 Task: Create in the project TrailPlan in Backlog an issue 'Add support for speech-to-text and text-to-speech conversion', assign it to team member softage.3@softage.net and change the status to IN PROGRESS.
Action: Mouse moved to (197, 210)
Screenshot: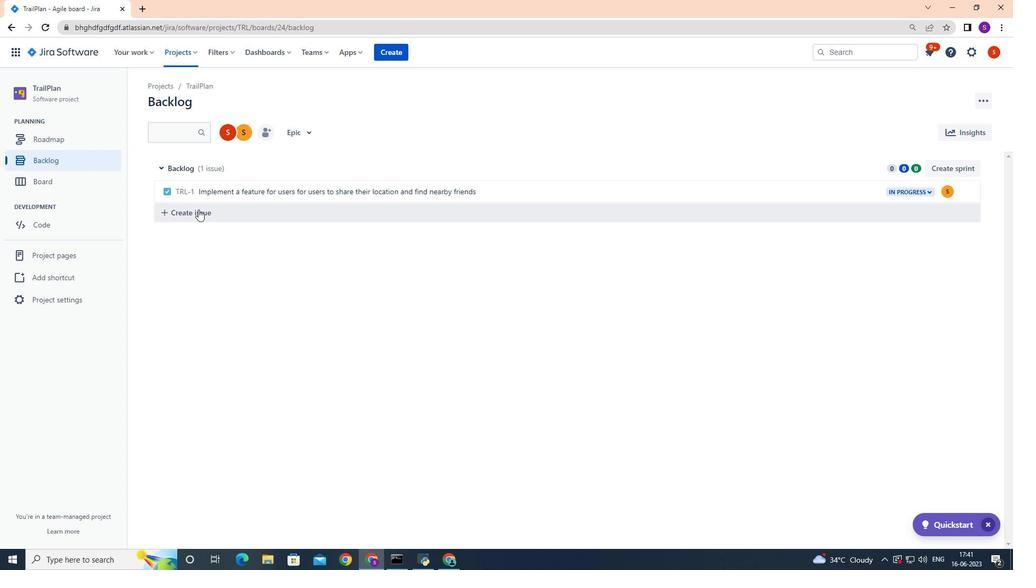 
Action: Mouse pressed left at (197, 210)
Screenshot: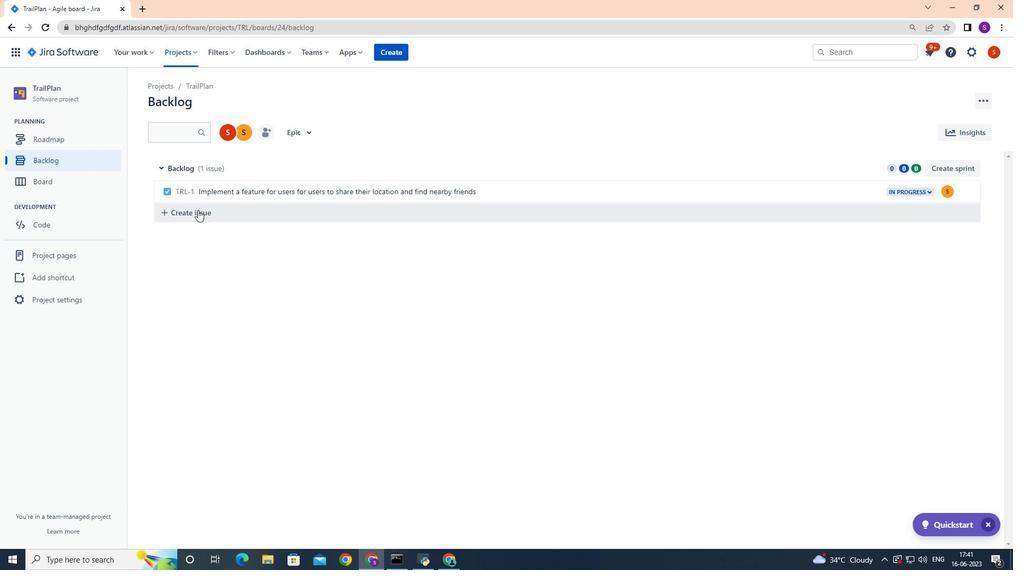 
Action: Mouse moved to (194, 210)
Screenshot: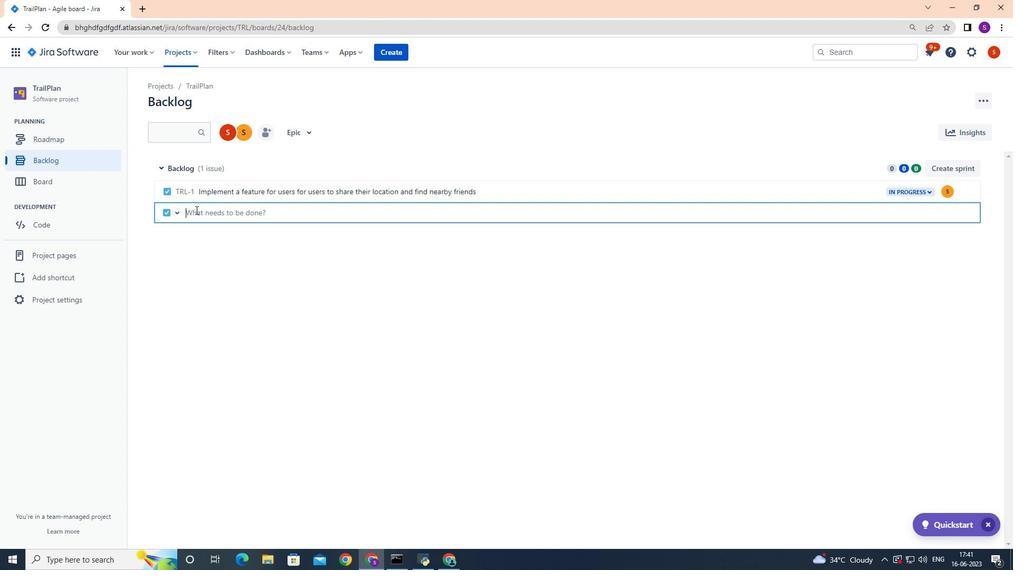 
Action: Key pressed <Key.shift>Add<Key.space>support<Key.space>for<Key.space>speech<Key.space><Key.backspace>-to-text<Key.space>and<Key.space>texy<Key.backspace>t-to-text<Key.space><Key.backspace><Key.backspace><Key.backspace><Key.backspace><Key.backspace>speech<Key.space>conversion<Key.enter>
Screenshot: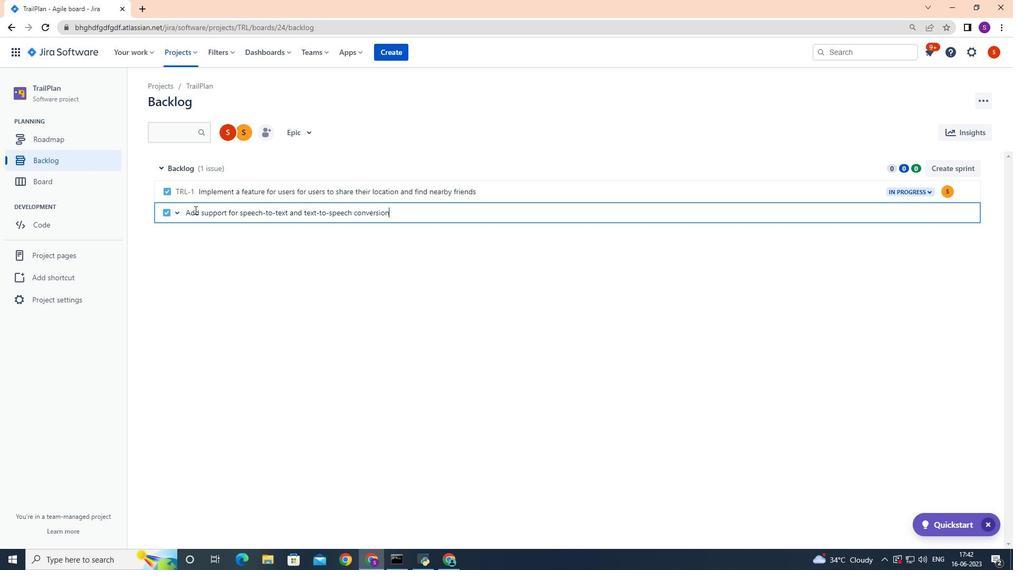 
Action: Mouse moved to (633, 212)
Screenshot: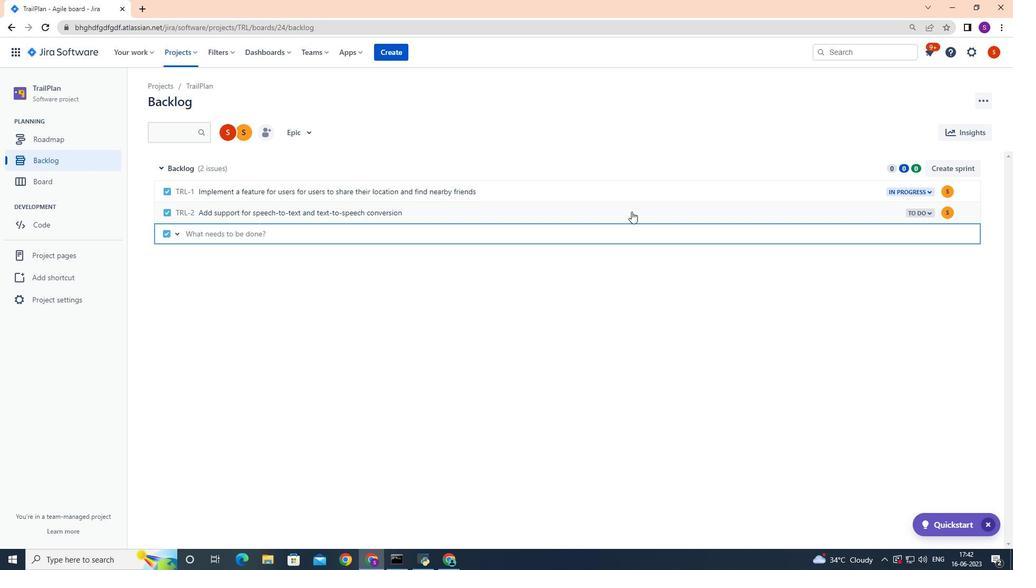 
Action: Mouse pressed left at (633, 212)
Screenshot: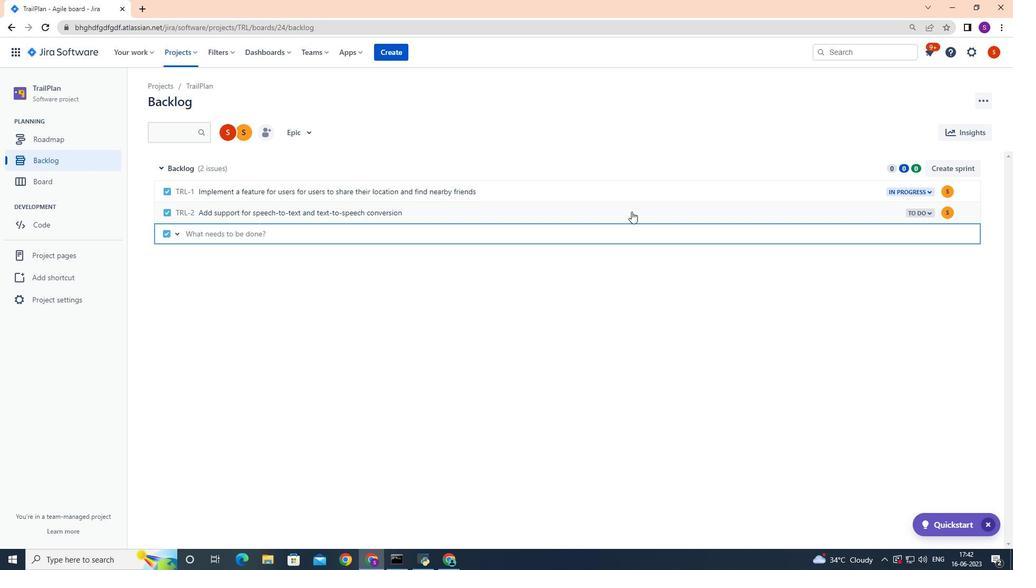 
Action: Mouse moved to (717, 212)
Screenshot: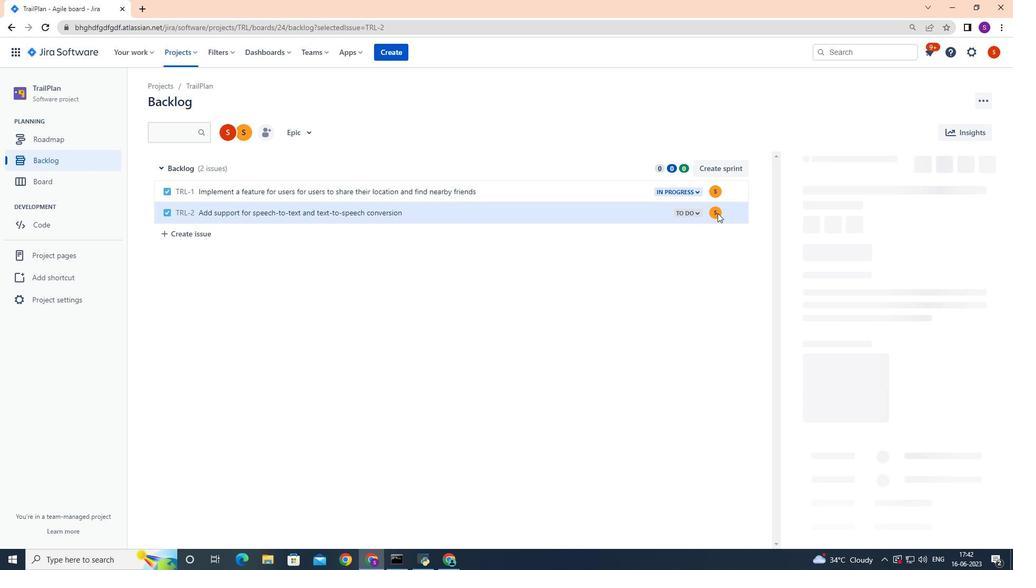 
Action: Mouse pressed left at (717, 212)
Screenshot: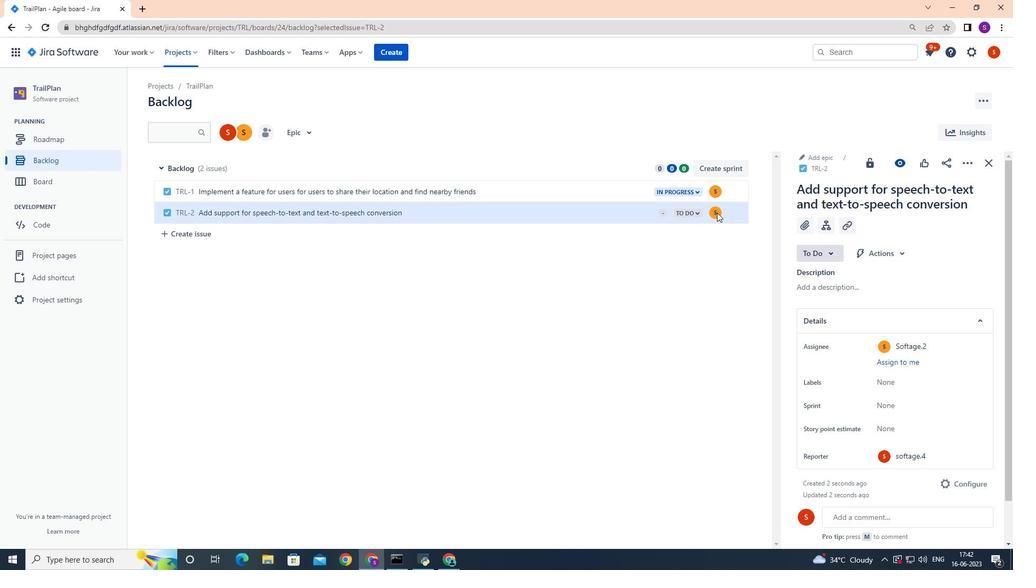 
Action: Mouse moved to (695, 213)
Screenshot: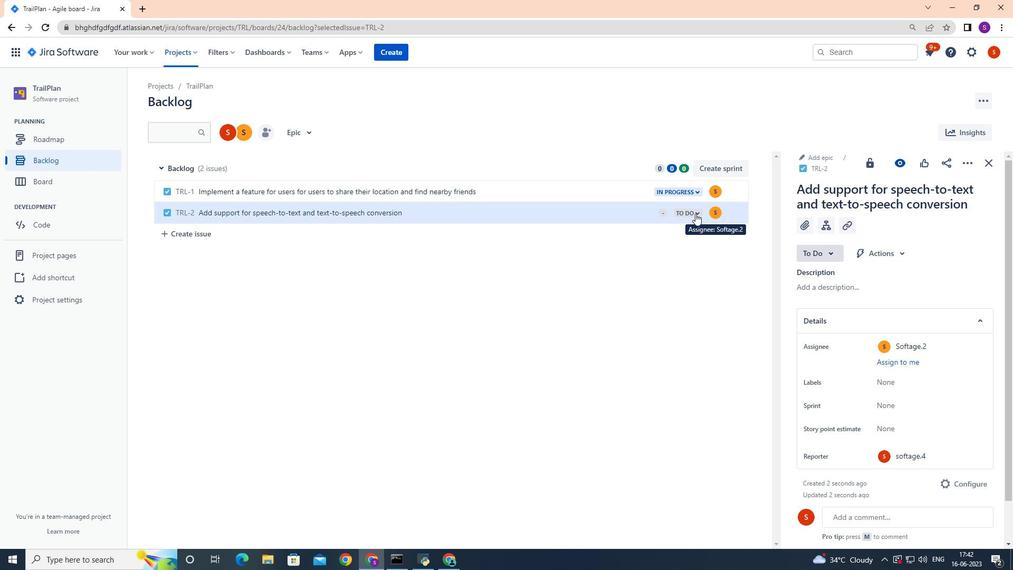 
Action: Mouse pressed left at (695, 213)
Screenshot: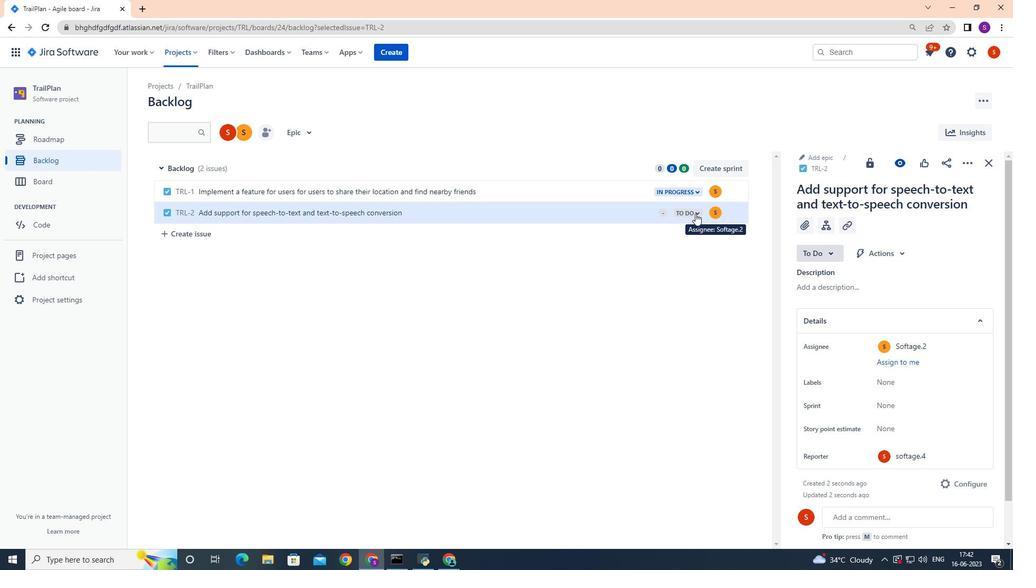 
Action: Mouse moved to (717, 211)
Screenshot: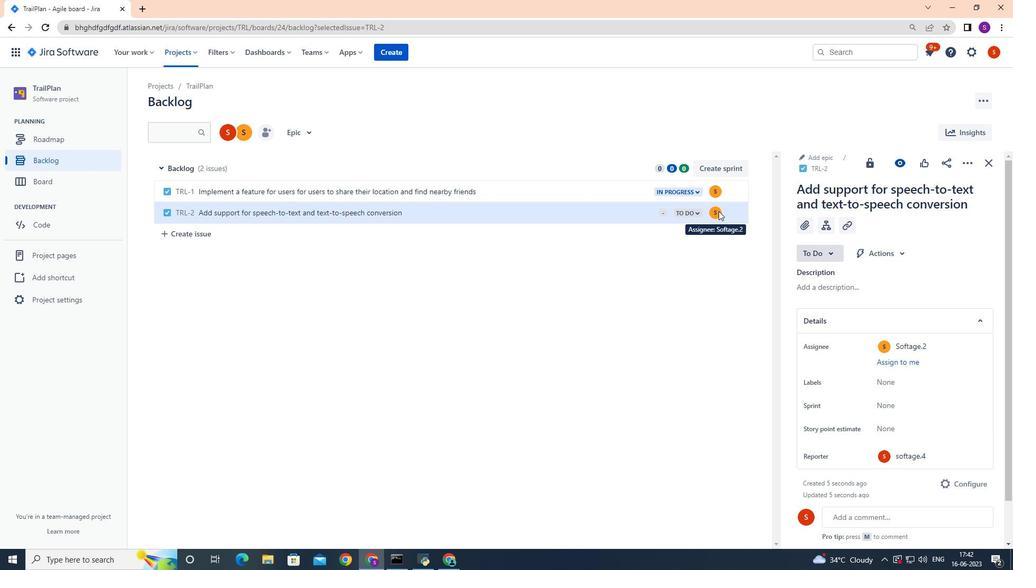 
Action: Mouse pressed left at (717, 211)
Screenshot: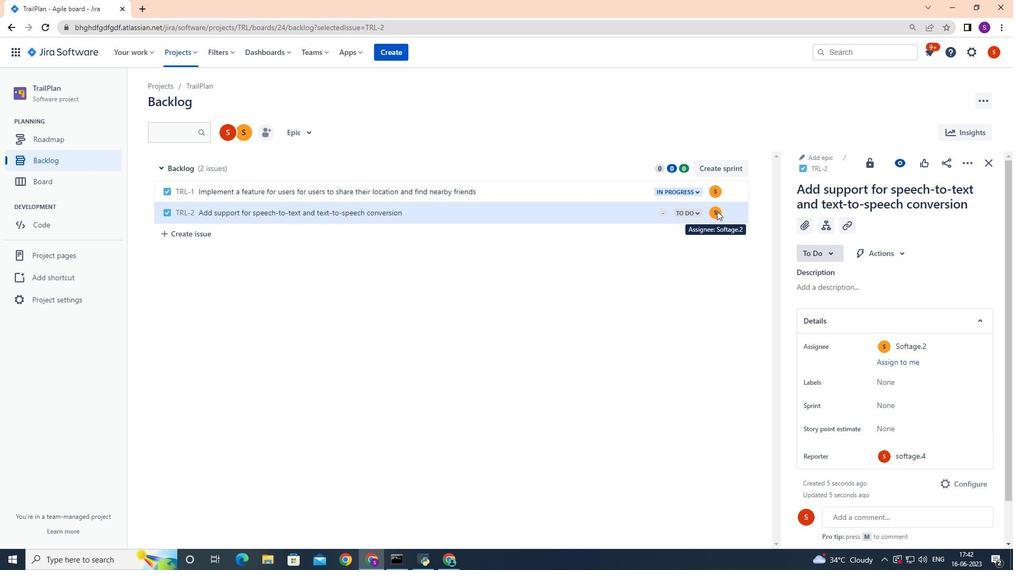 
Action: Mouse moved to (699, 211)
Screenshot: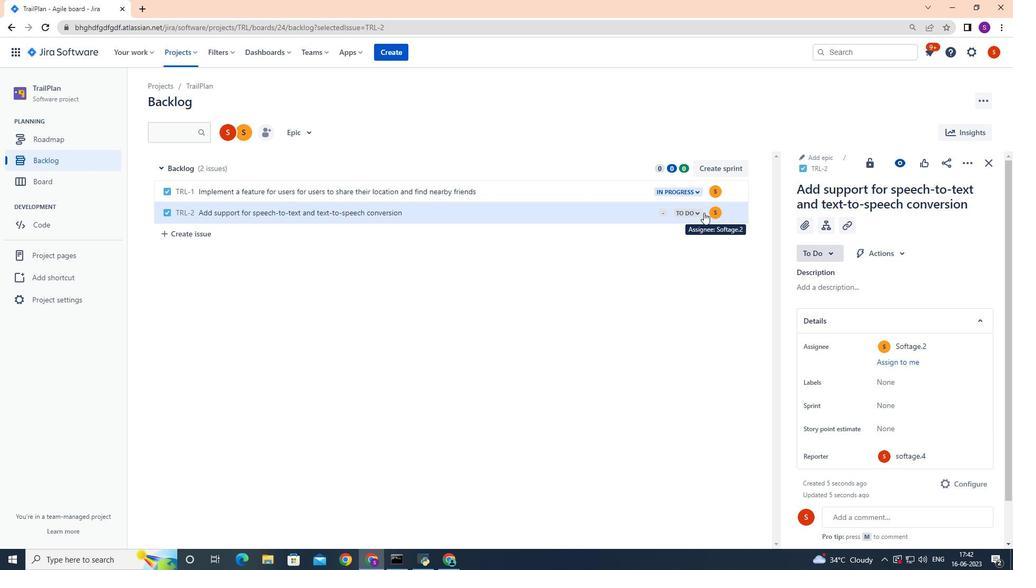 
Action: Mouse pressed left at (699, 211)
Screenshot: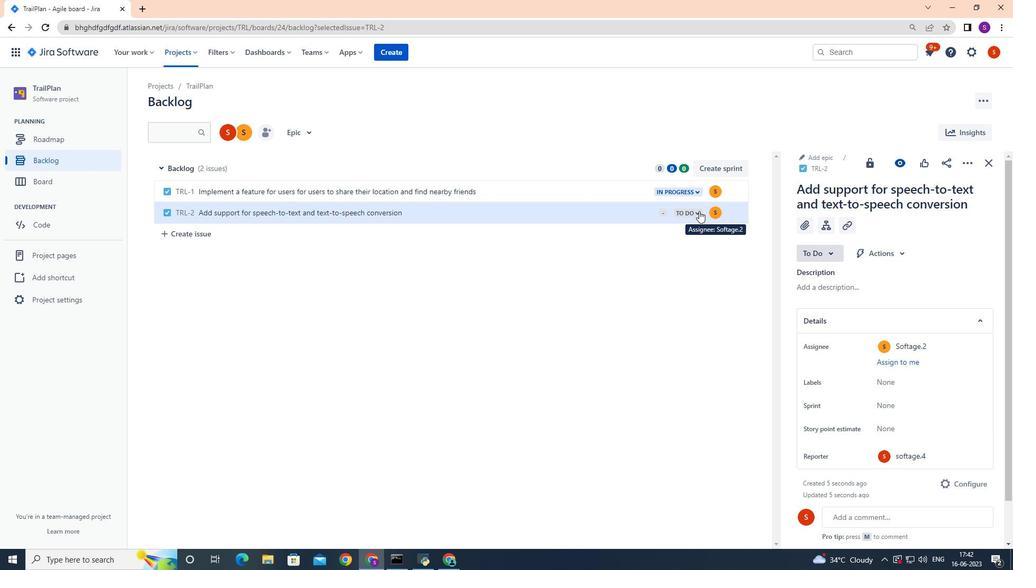 
Action: Mouse moved to (716, 210)
Screenshot: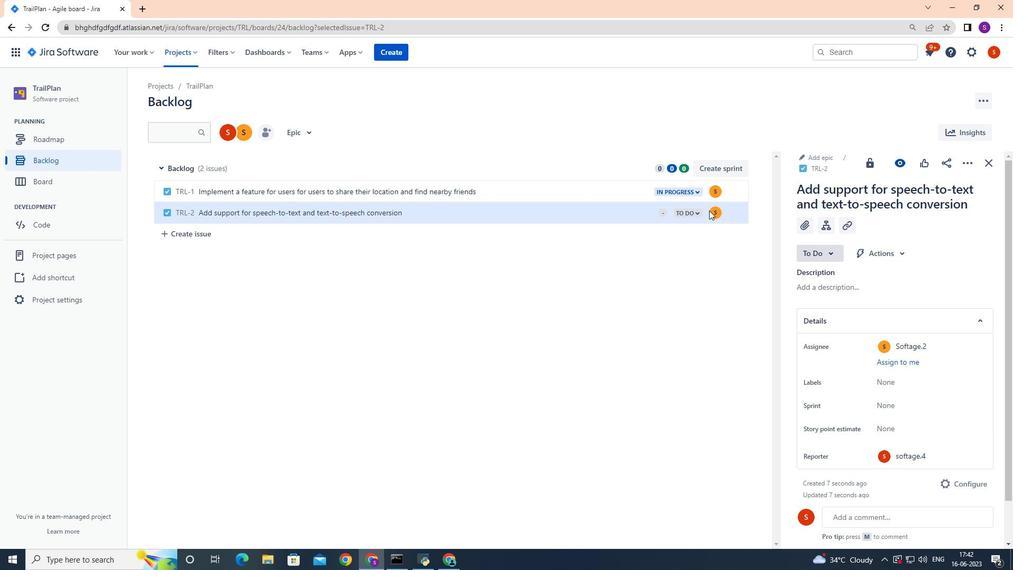
Action: Mouse pressed left at (716, 210)
Screenshot: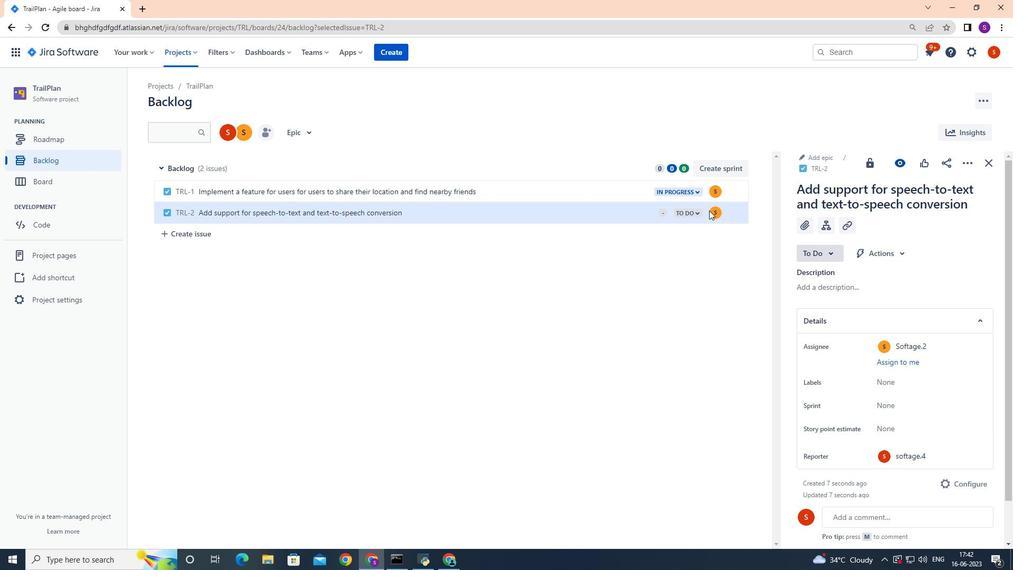 
Action: Mouse pressed left at (716, 210)
Screenshot: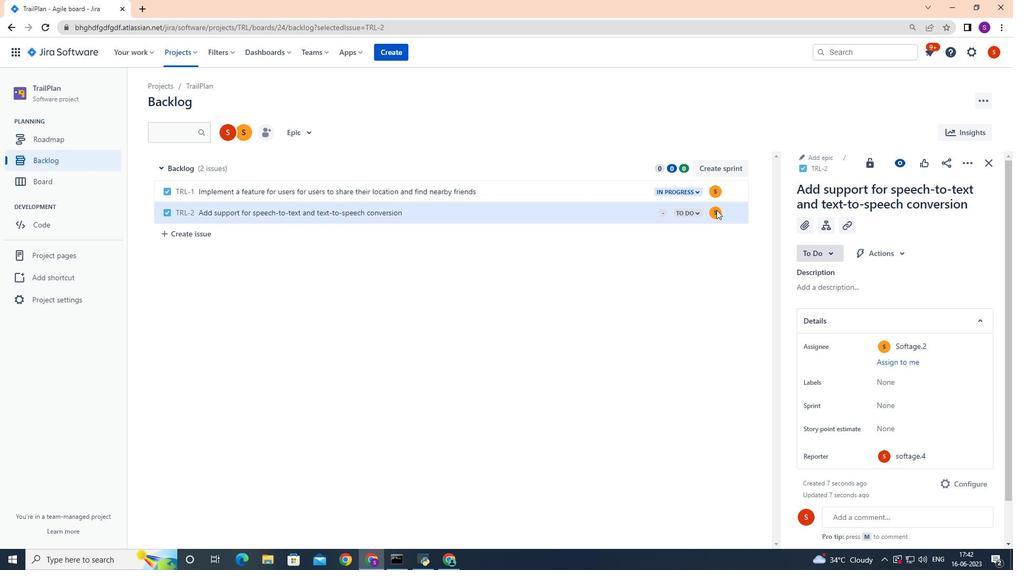 
Action: Mouse moved to (717, 210)
Screenshot: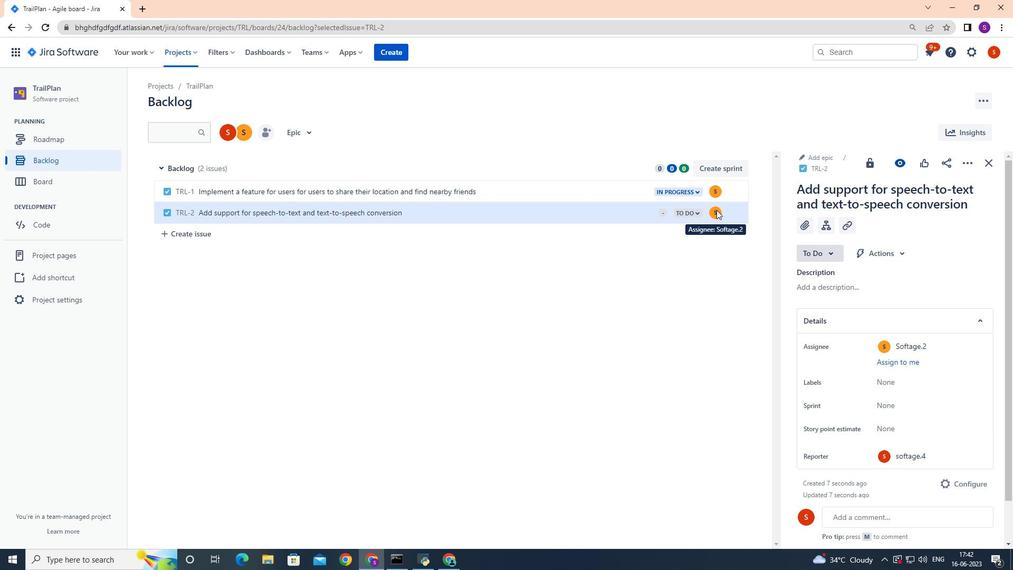 
Action: Mouse pressed left at (717, 210)
Screenshot: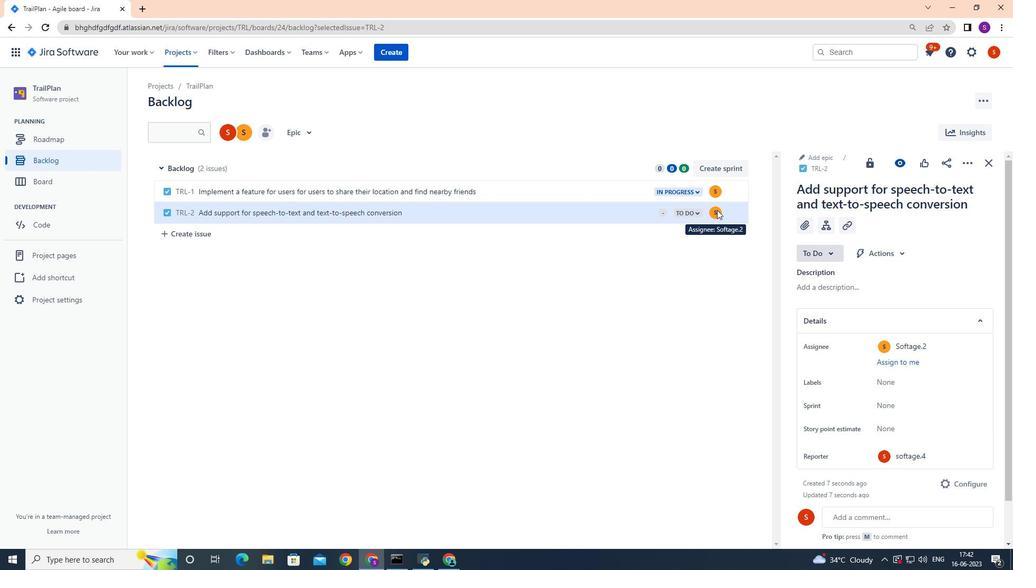 
Action: Mouse moved to (725, 205)
Screenshot: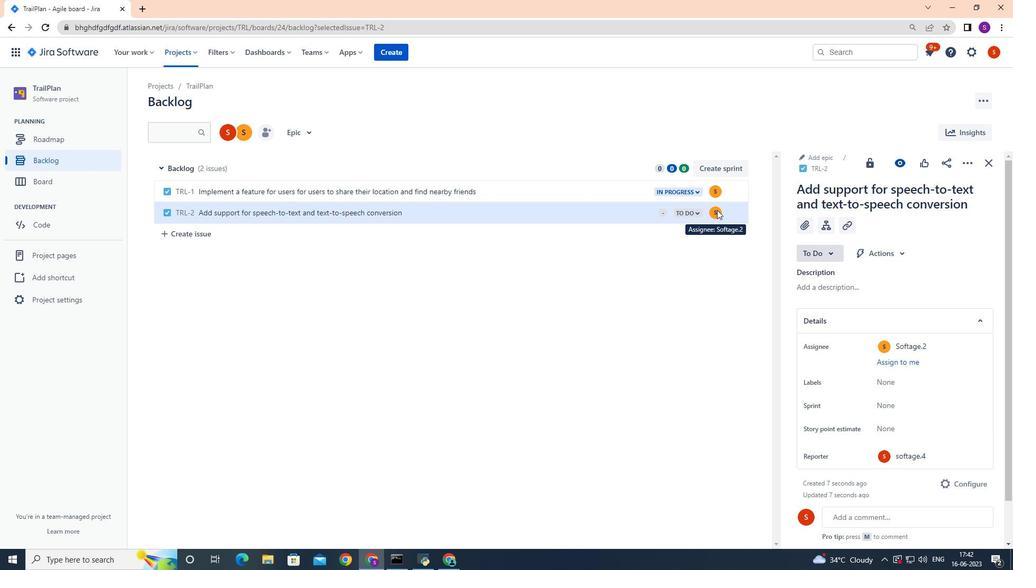 
Action: Mouse pressed left at (725, 205)
Screenshot: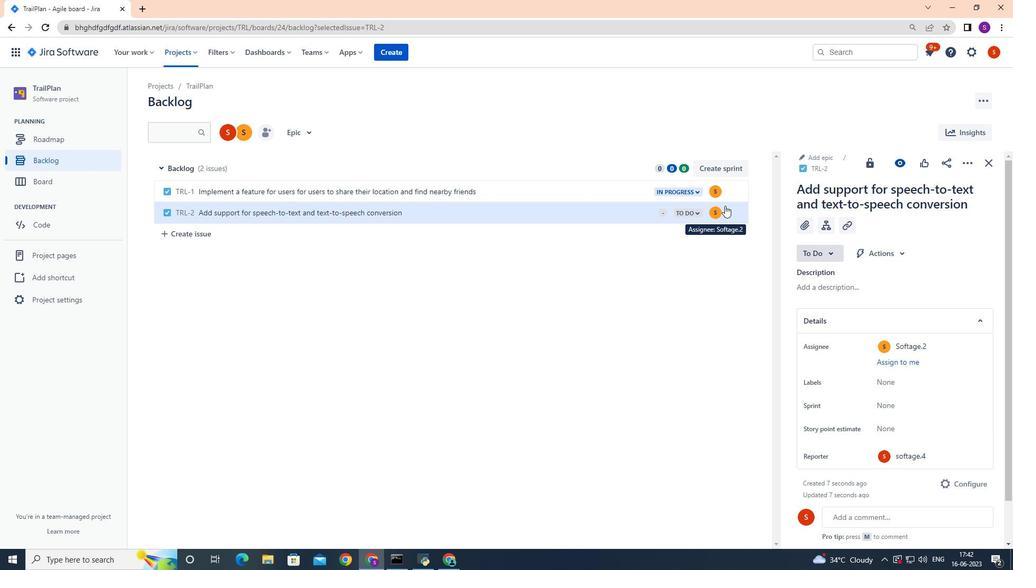 
Action: Mouse moved to (984, 161)
Screenshot: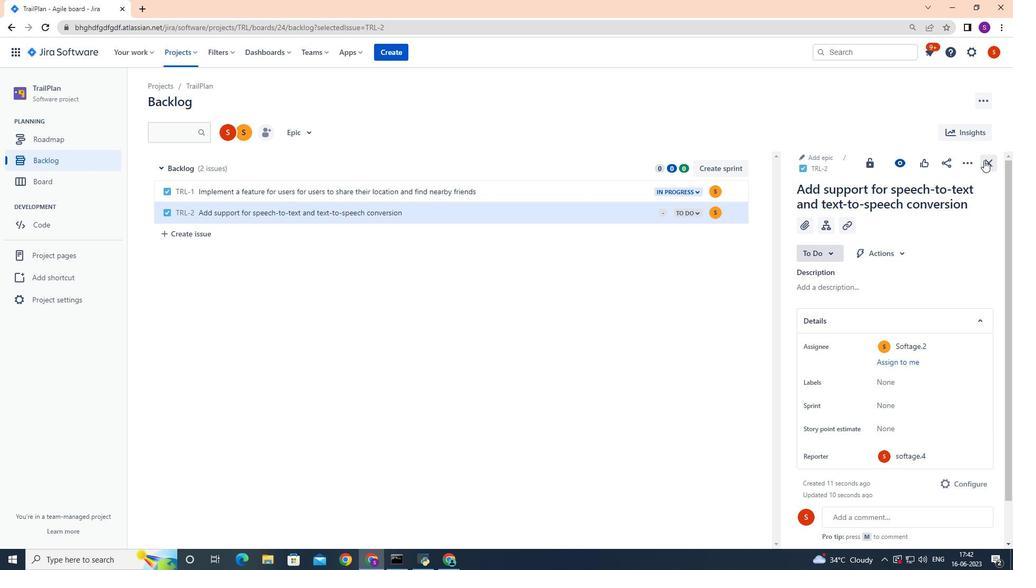 
Action: Mouse pressed left at (984, 161)
Screenshot: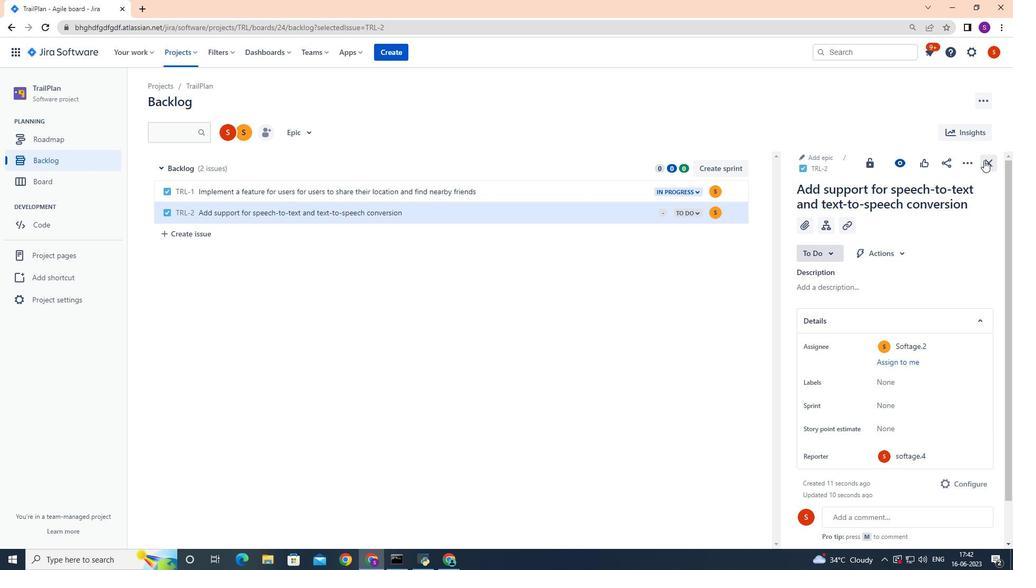 
Action: Mouse moved to (949, 208)
Screenshot: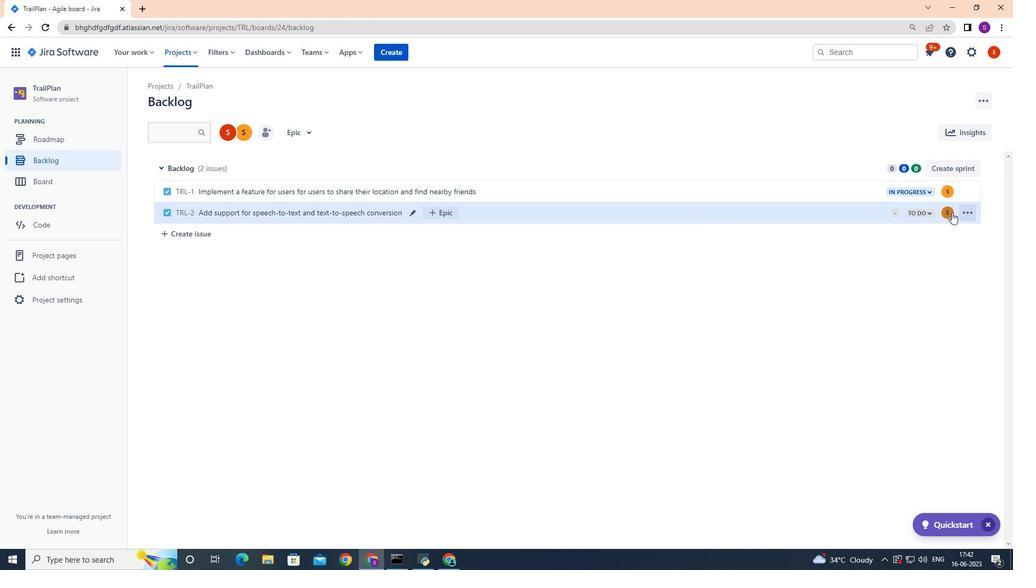 
Action: Mouse pressed left at (949, 208)
Screenshot: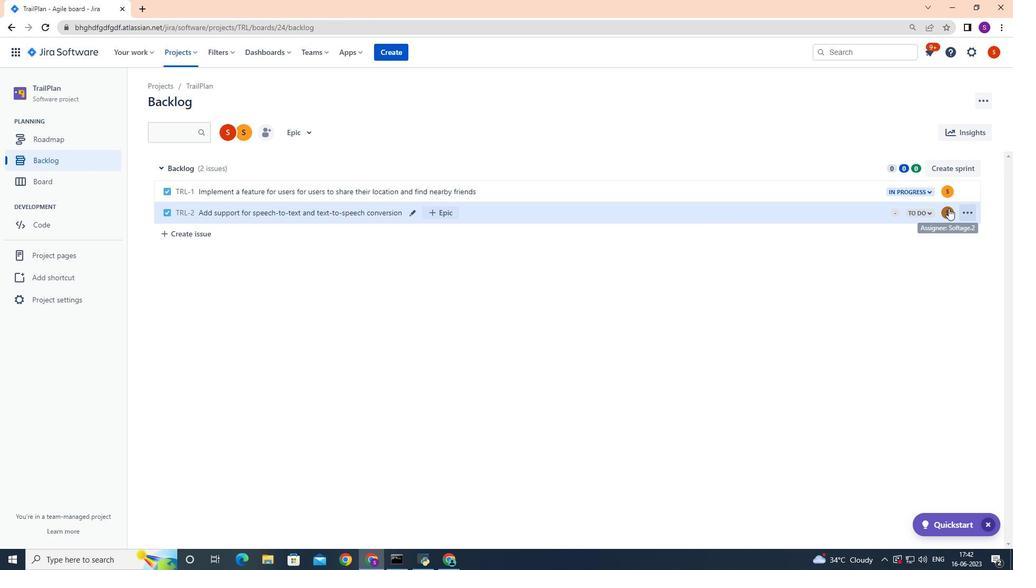 
Action: Mouse moved to (940, 213)
Screenshot: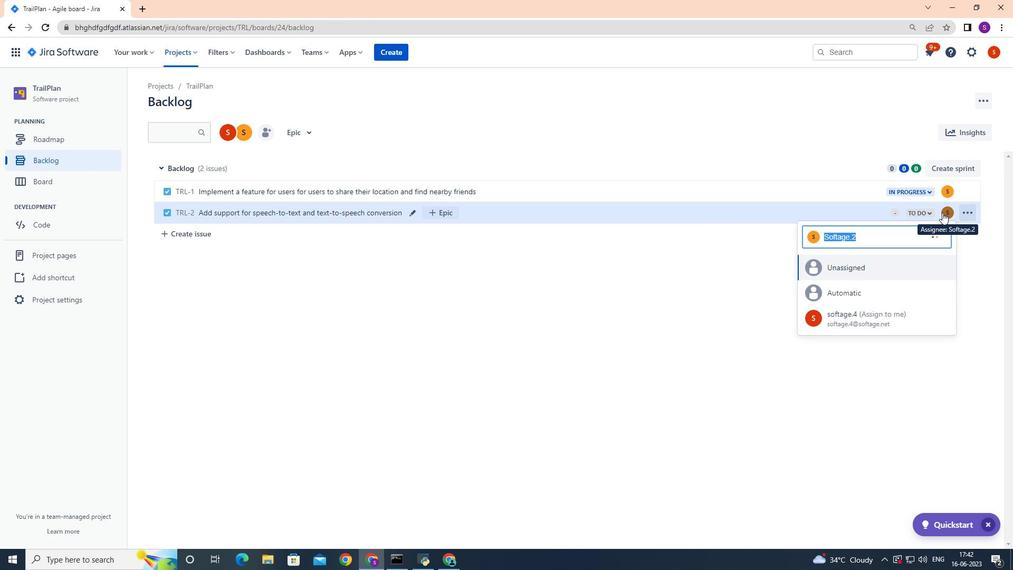 
Action: Key pressed softage.3
Screenshot: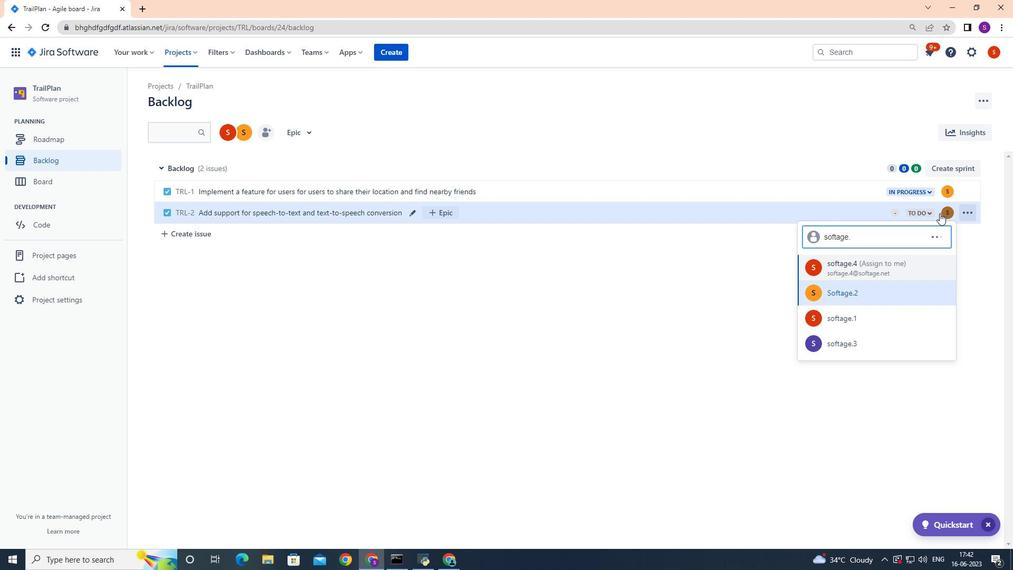 
Action: Mouse moved to (856, 292)
Screenshot: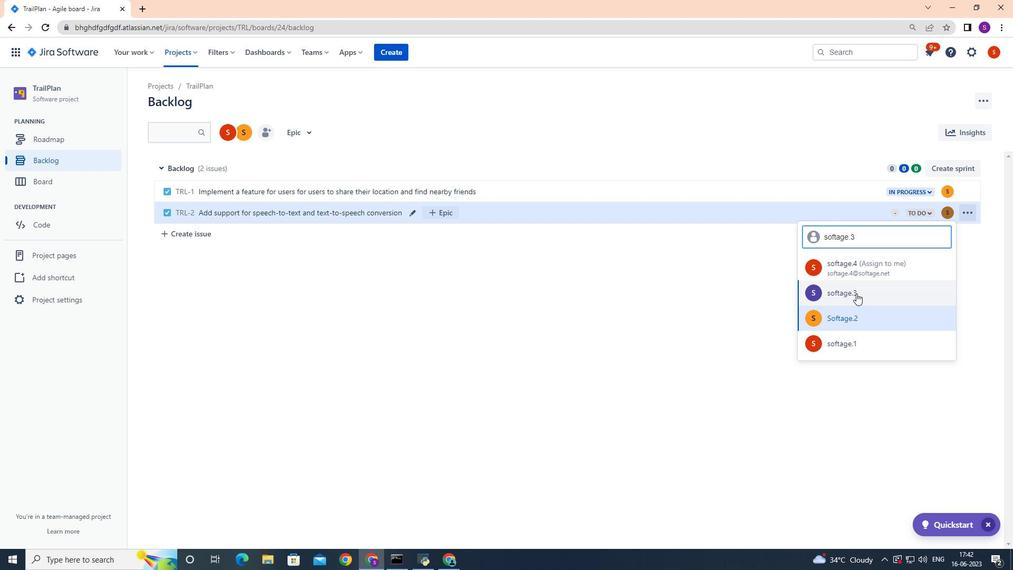 
Action: Mouse pressed left at (856, 292)
Screenshot: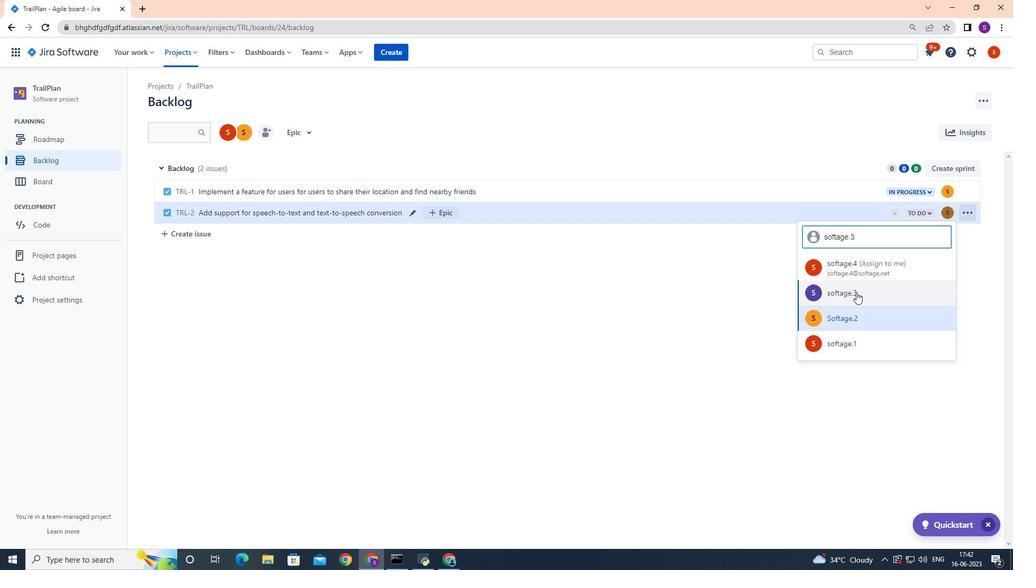 
Action: Mouse moved to (931, 212)
Screenshot: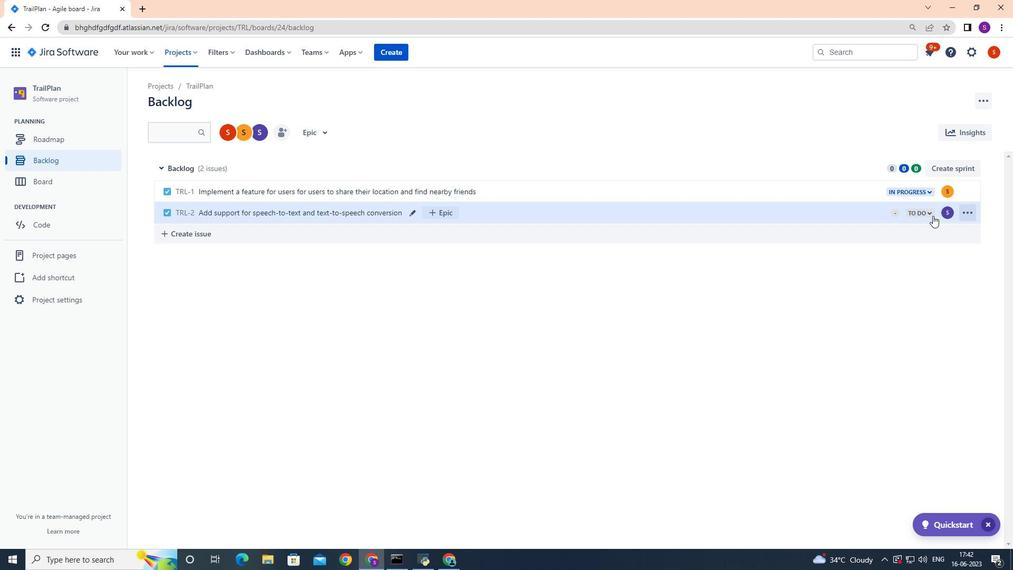 
Action: Mouse pressed left at (931, 212)
Screenshot: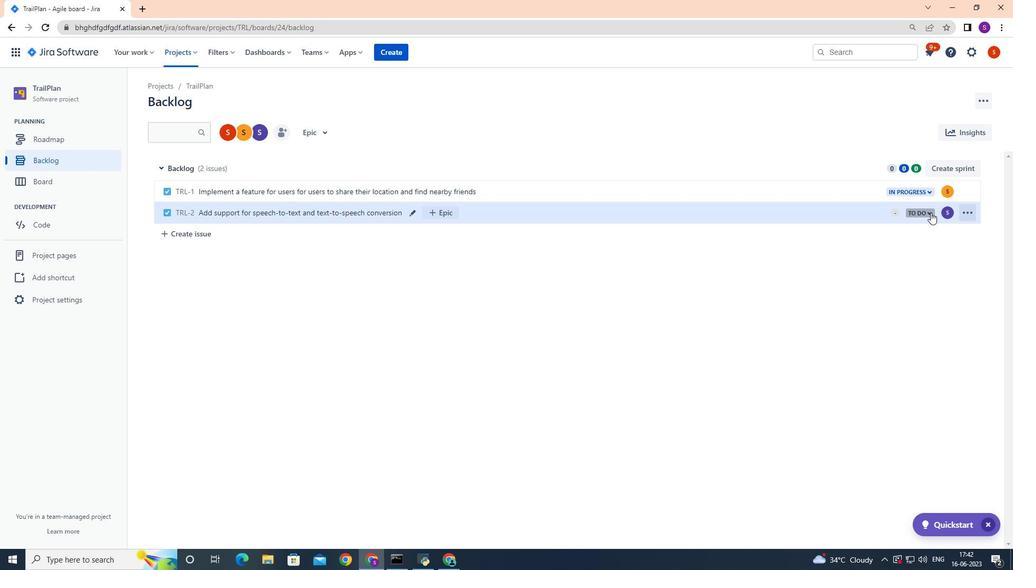 
Action: Mouse moved to (870, 232)
Screenshot: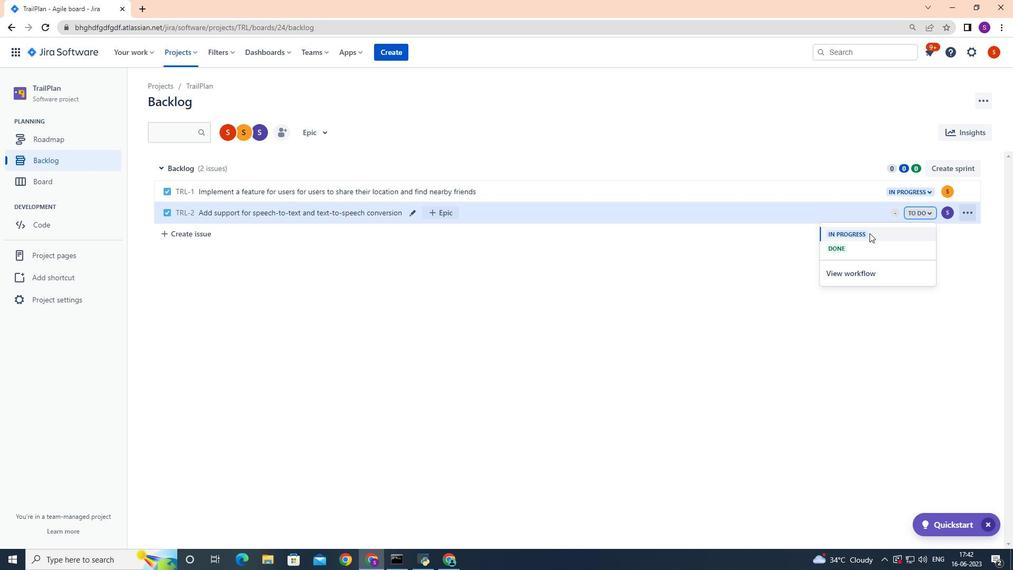 
Action: Mouse pressed left at (870, 232)
Screenshot: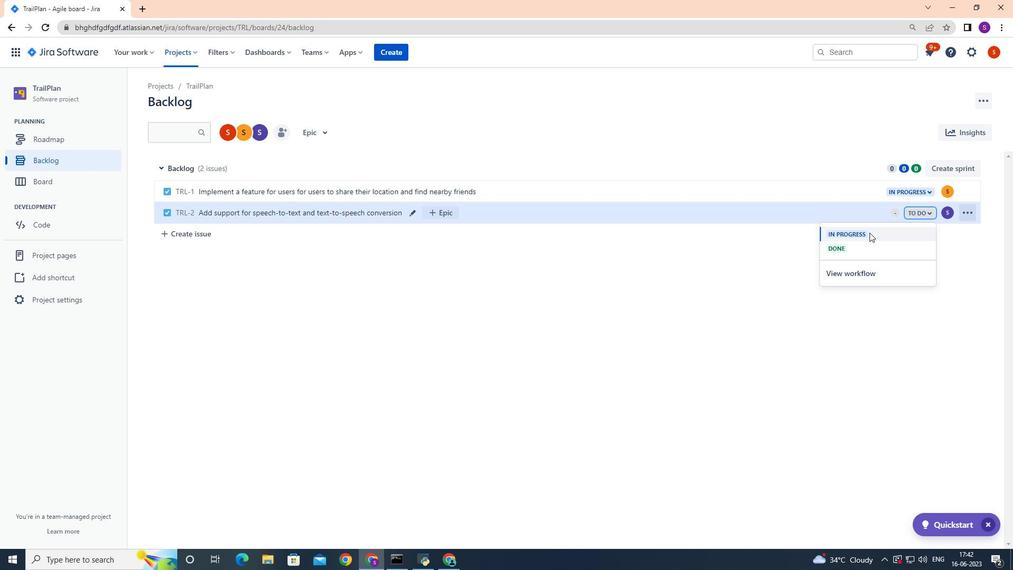 
Action: Mouse moved to (762, 272)
Screenshot: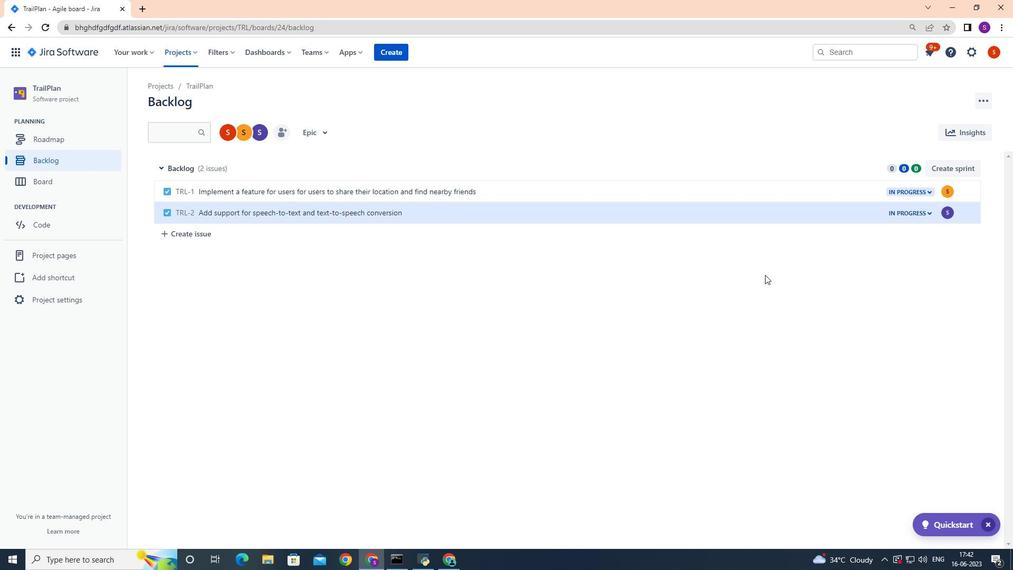 
